 Task: Apply visibility "private".
Action: Mouse moved to (328, 448)
Screenshot: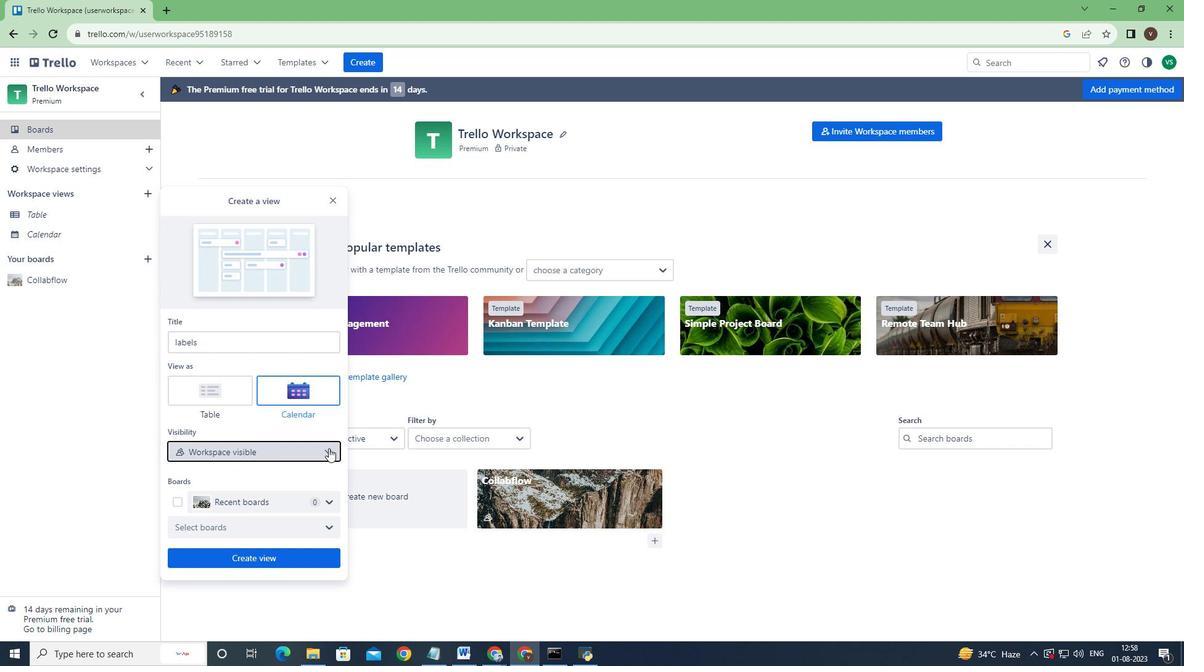 
Action: Mouse pressed left at (328, 448)
Screenshot: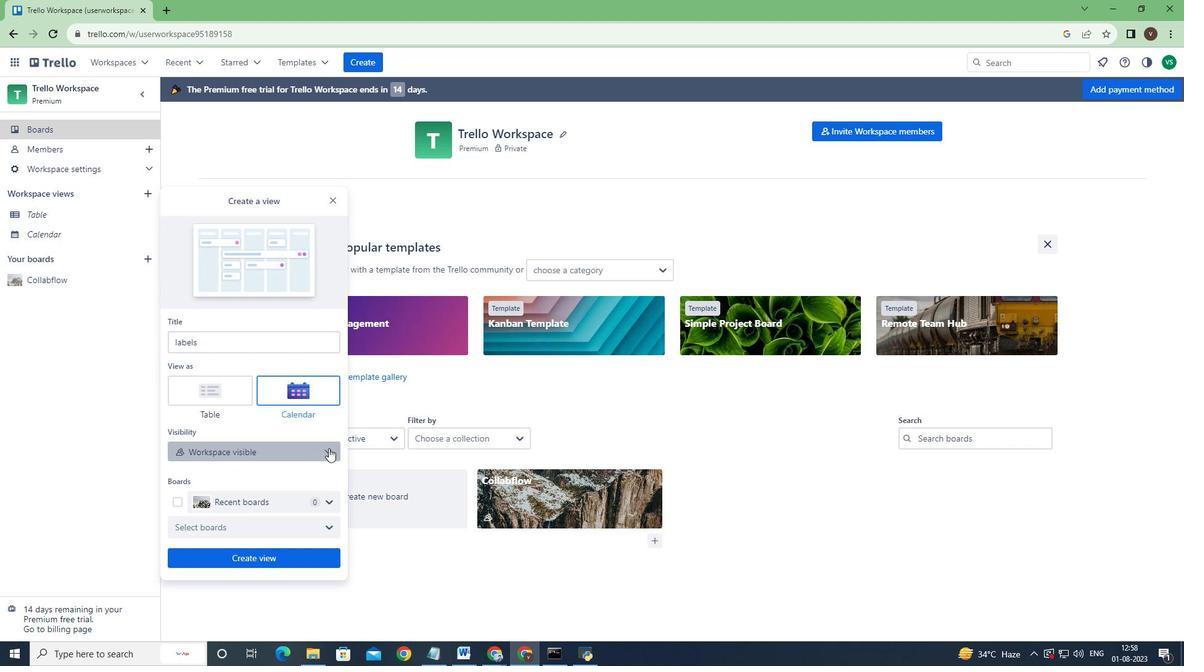 
Action: Mouse moved to (288, 487)
Screenshot: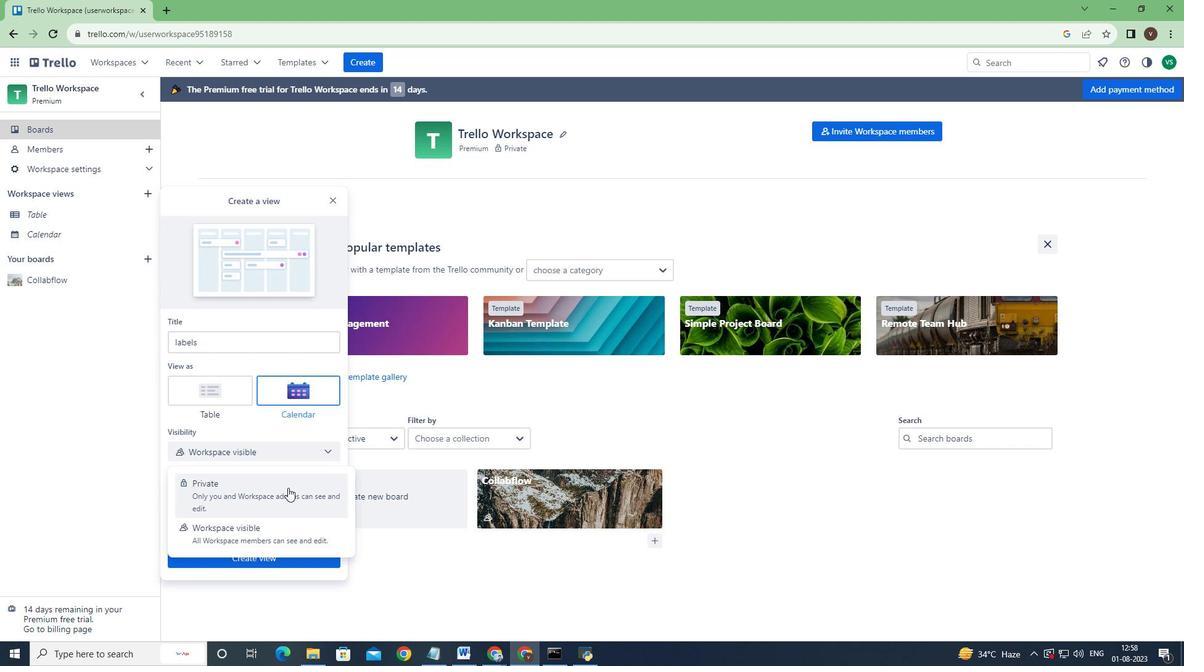 
Action: Mouse pressed left at (288, 487)
Screenshot: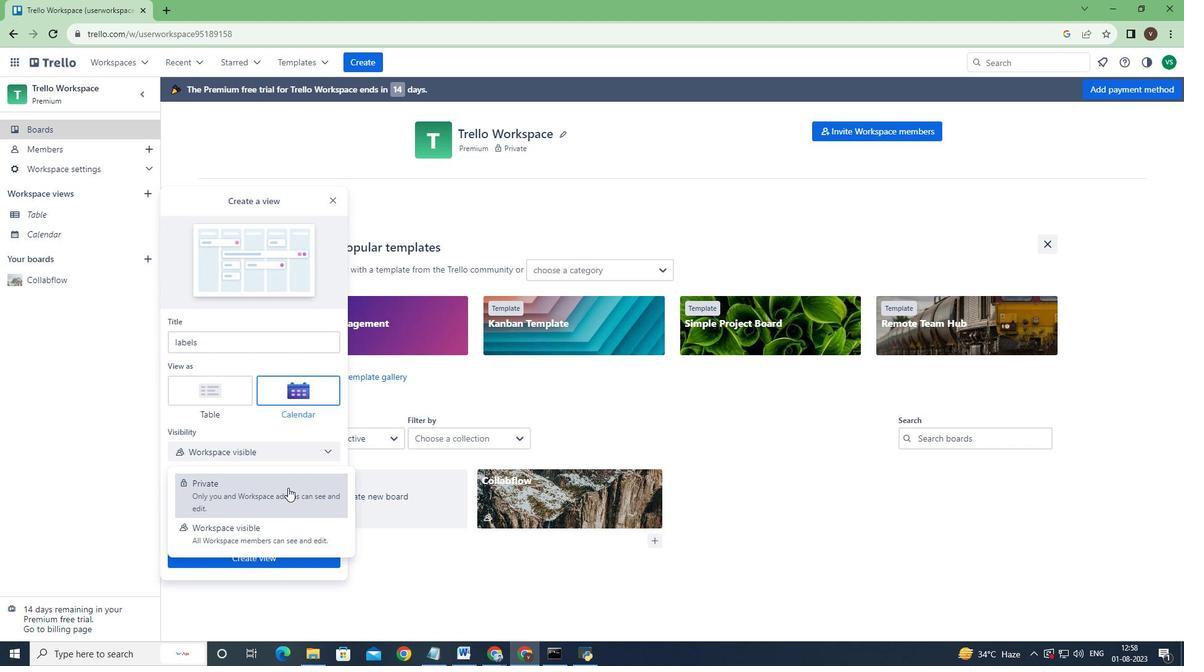 
